 Task: Look for products in the category "Canned Cocktails" that are on sale.
Action: Mouse moved to (866, 345)
Screenshot: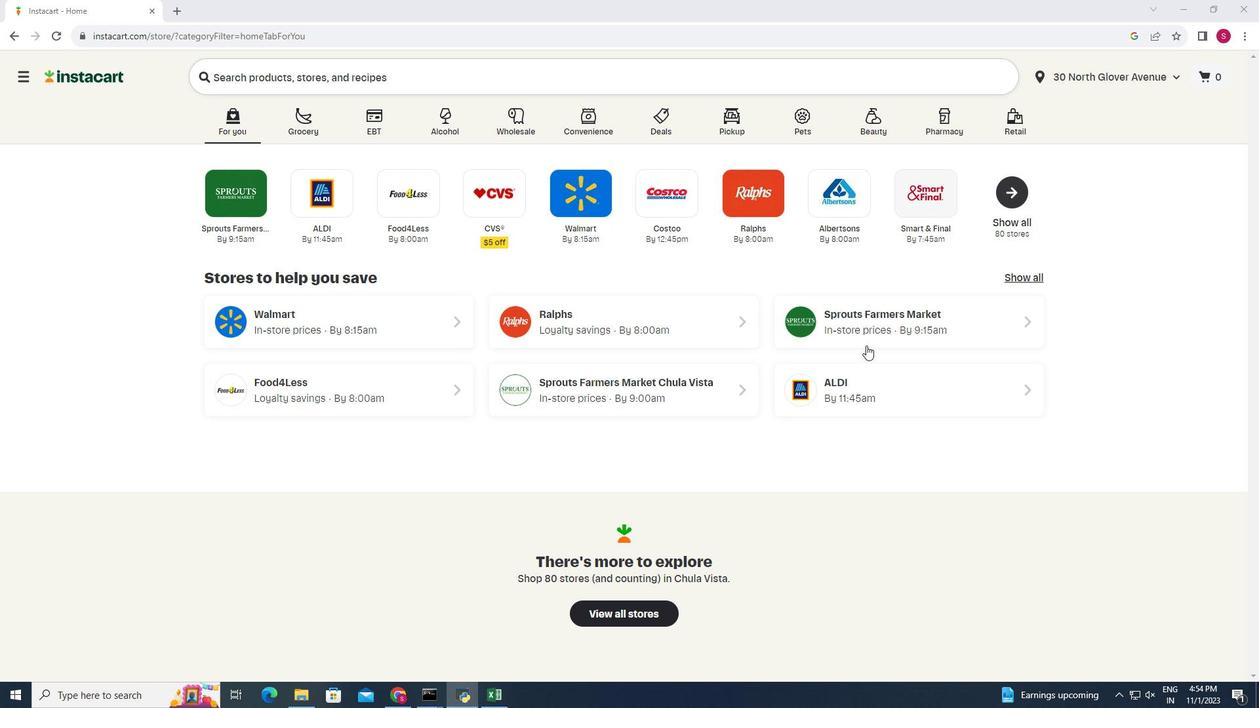 
Action: Mouse pressed left at (866, 345)
Screenshot: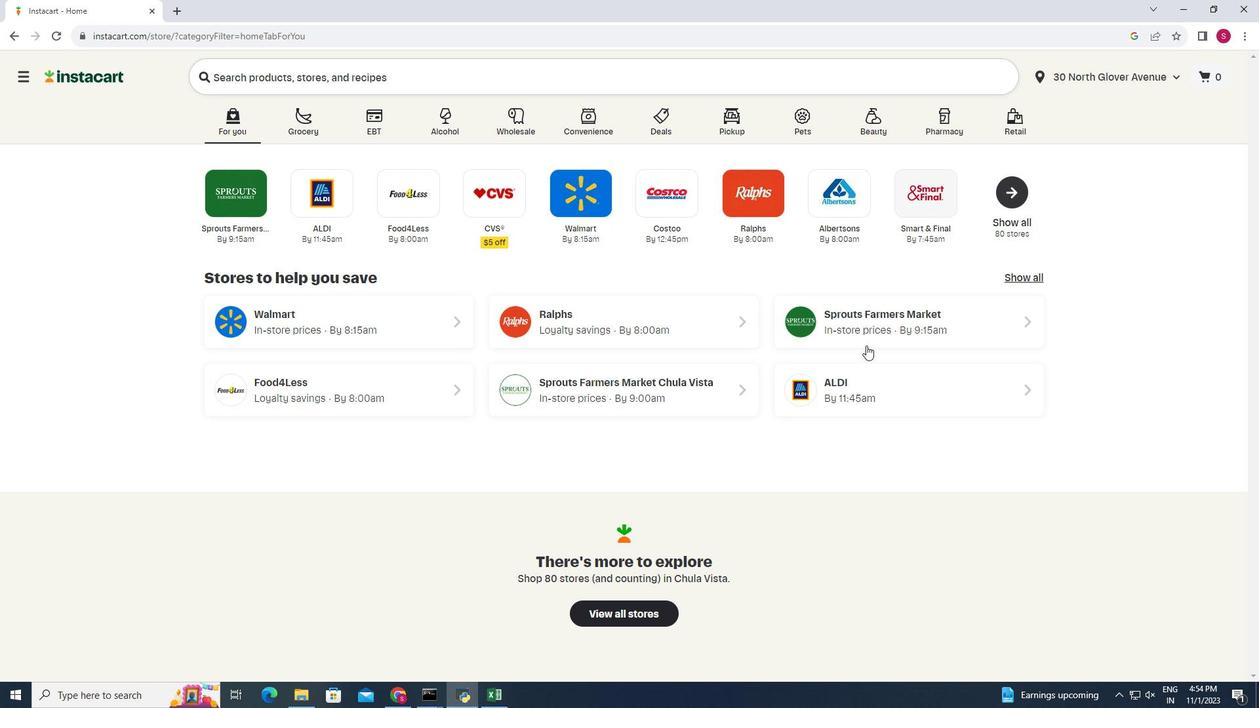 
Action: Mouse moved to (66, 649)
Screenshot: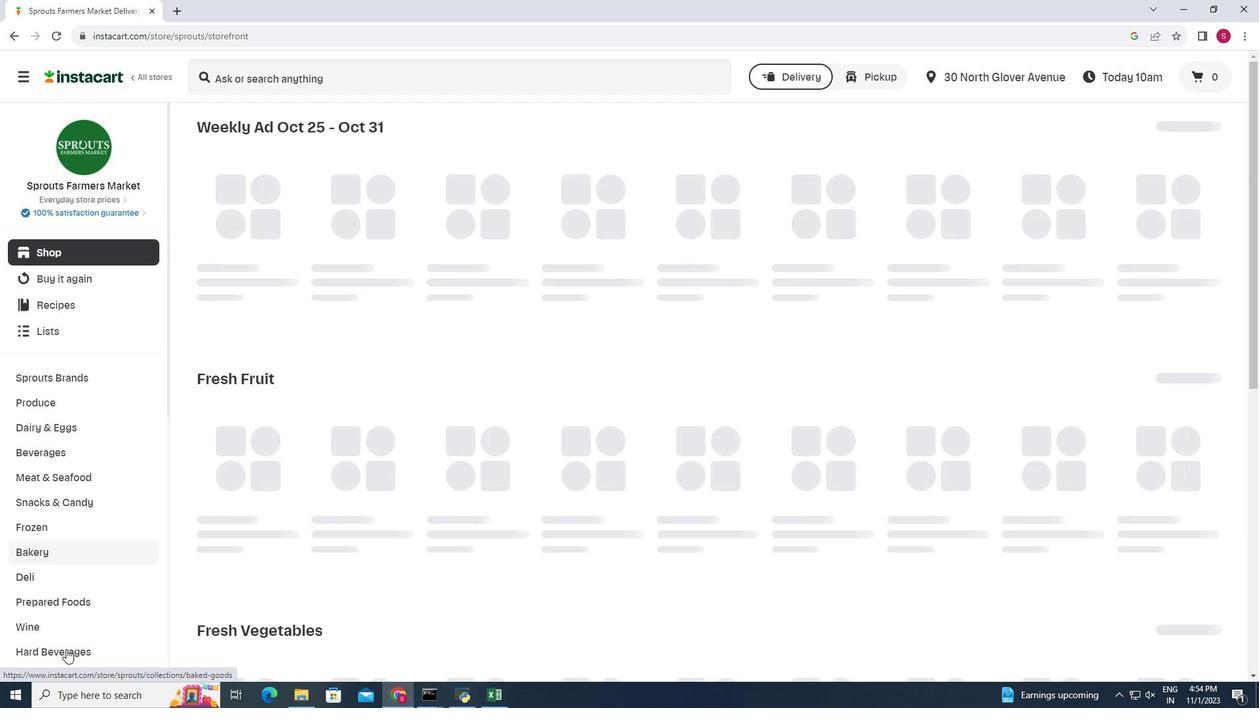 
Action: Mouse pressed left at (66, 649)
Screenshot: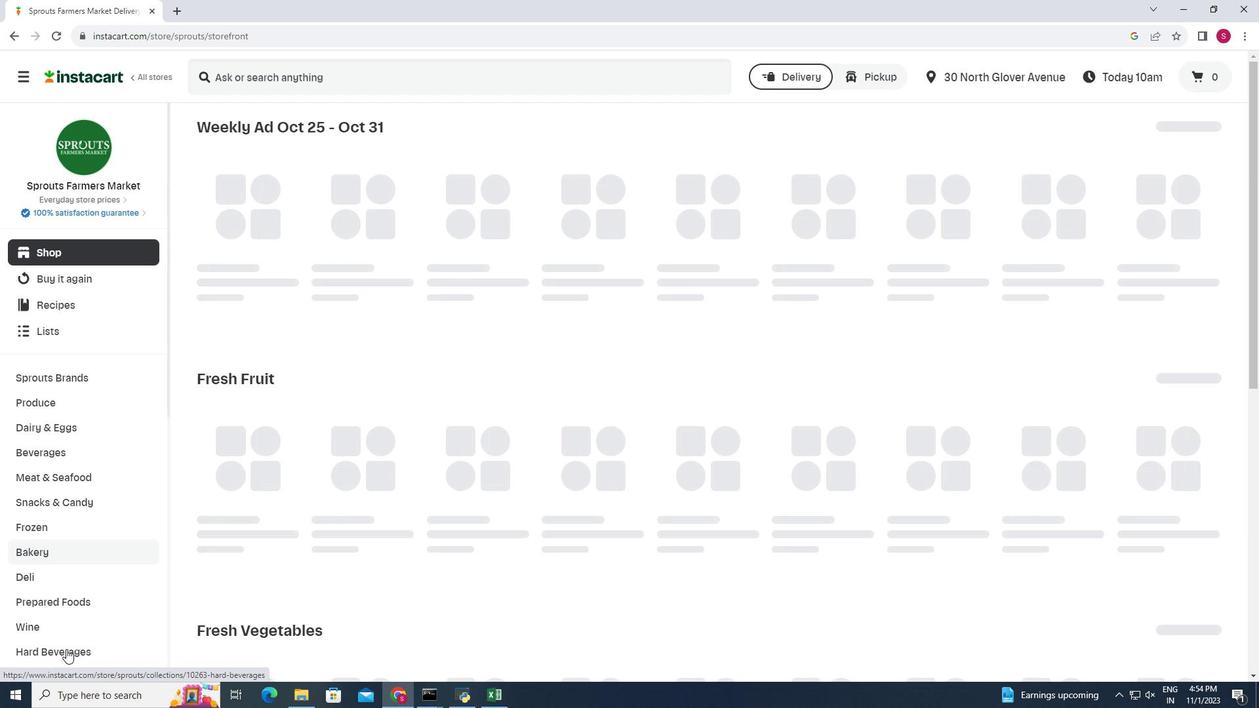 
Action: Mouse moved to (555, 160)
Screenshot: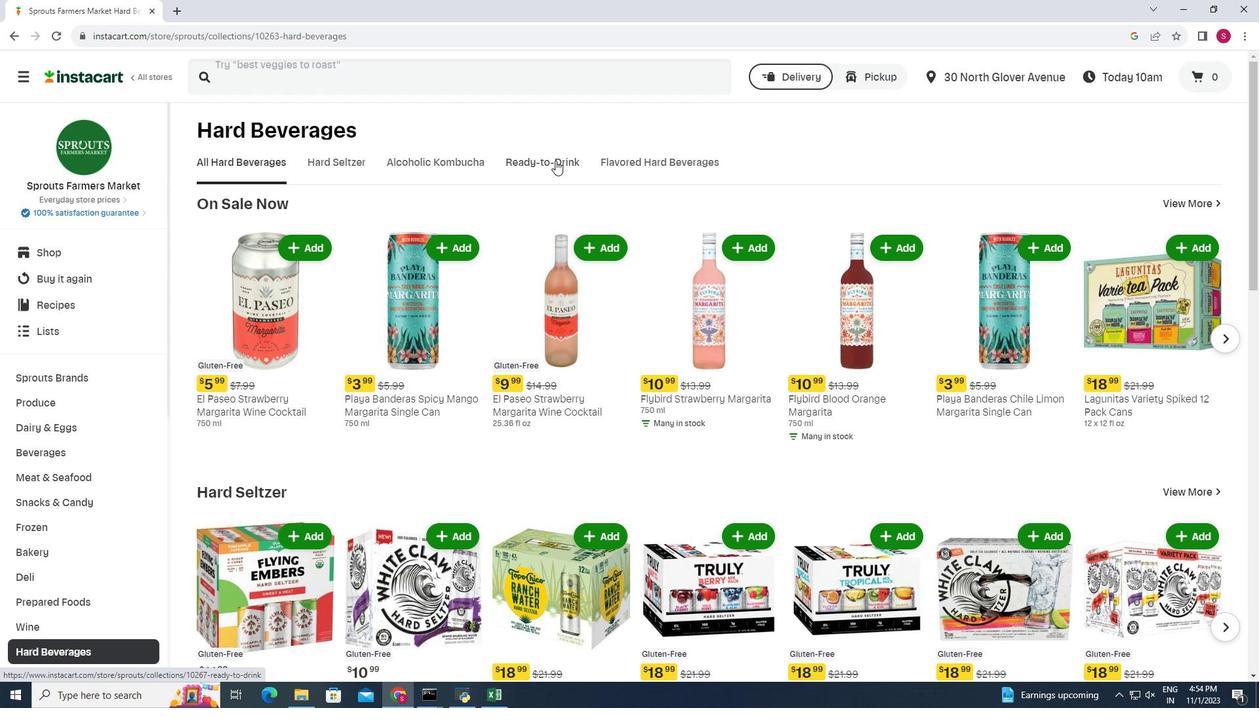 
Action: Mouse pressed left at (555, 160)
Screenshot: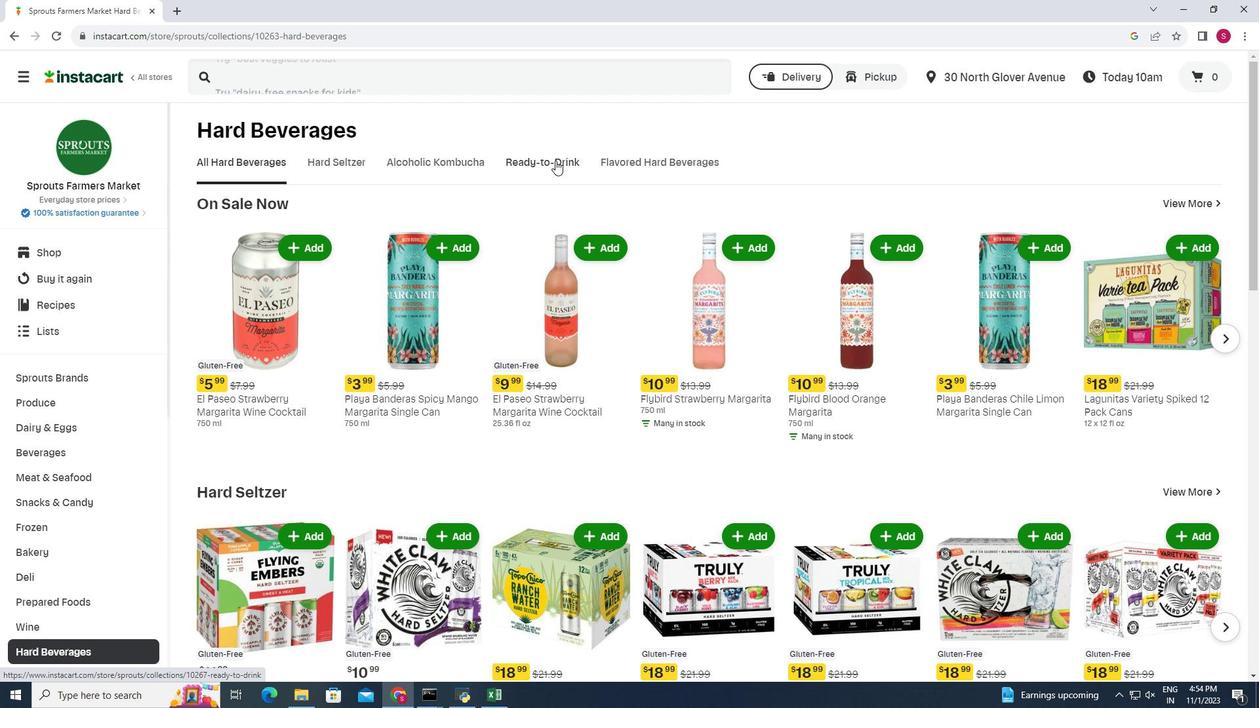 
Action: Mouse moved to (308, 381)
Screenshot: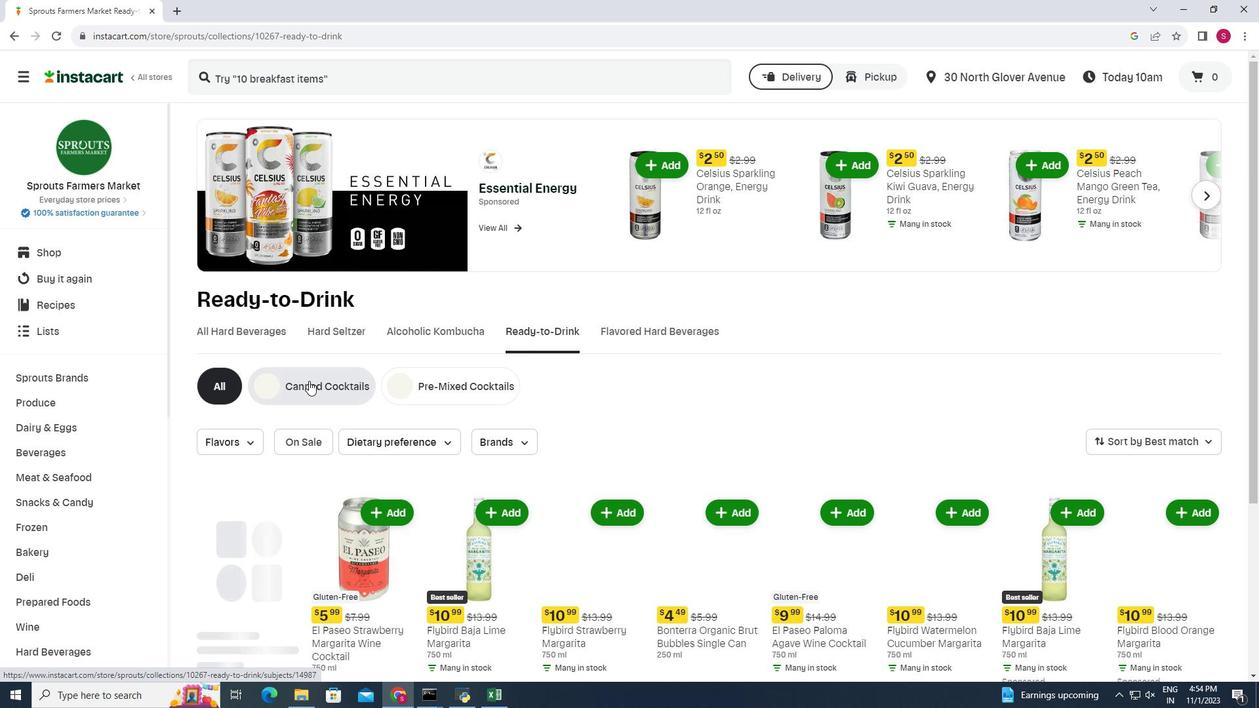
Action: Mouse pressed left at (308, 381)
Screenshot: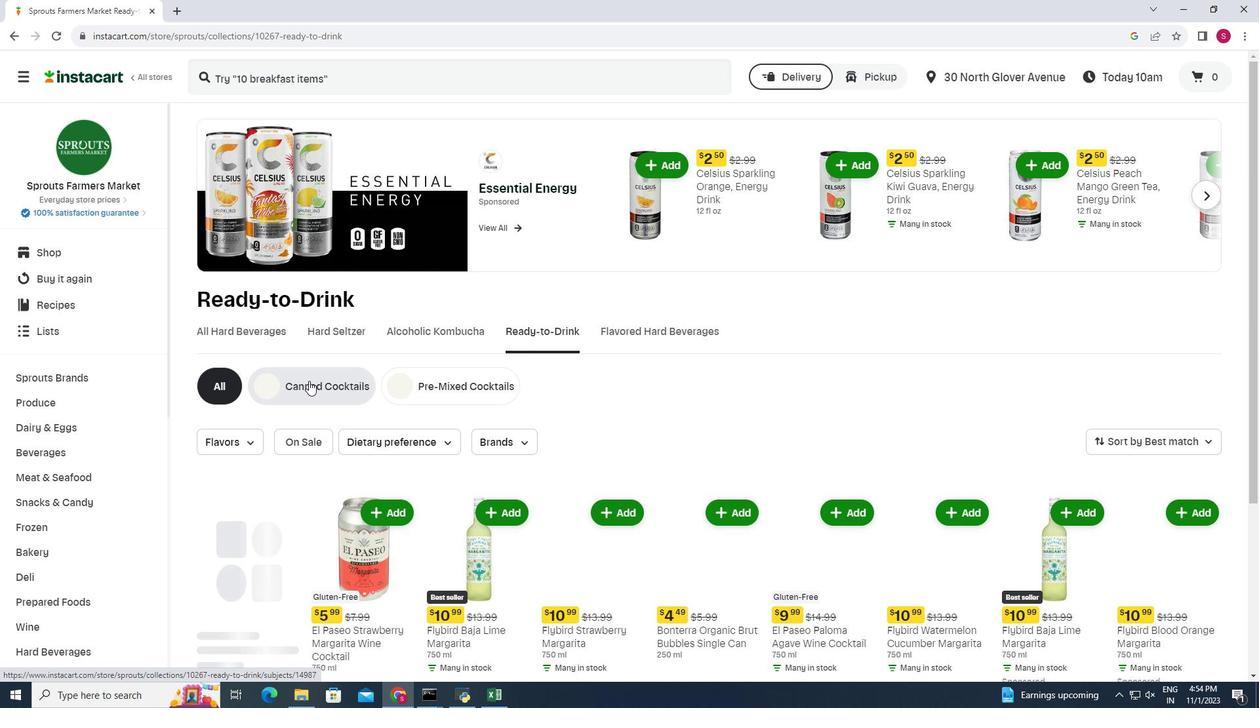 
Action: Mouse moved to (227, 443)
Screenshot: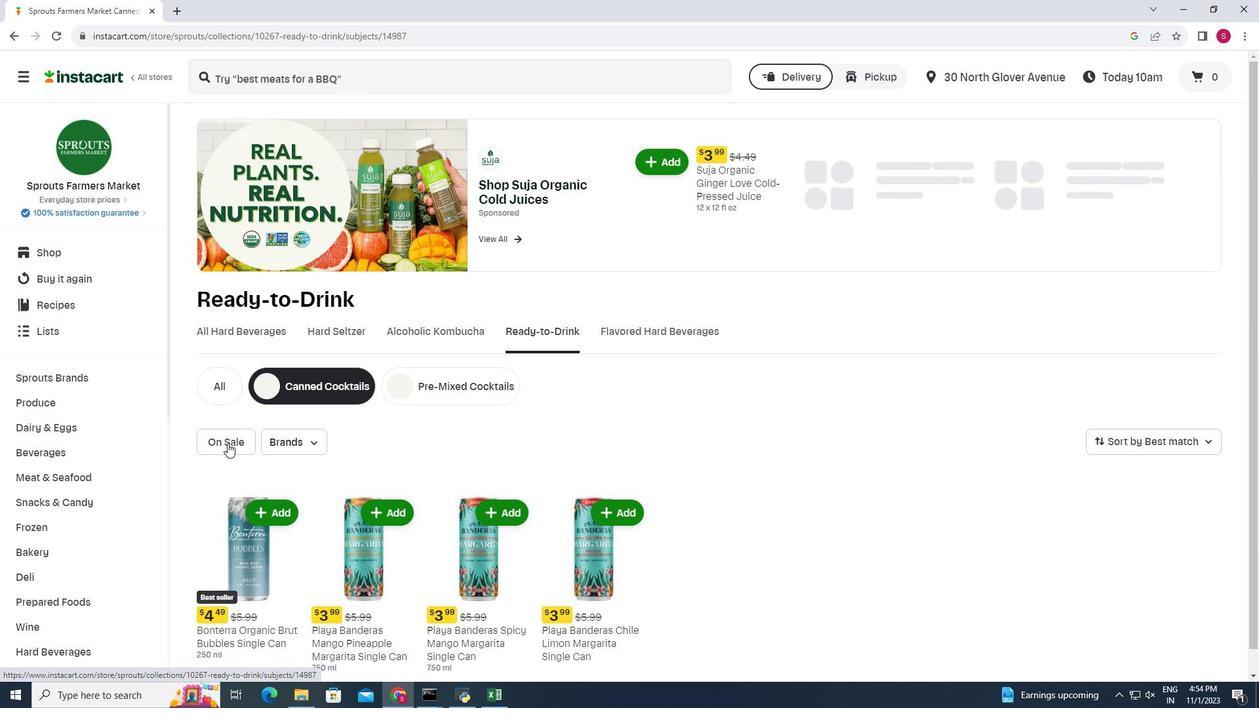 
Action: Mouse pressed left at (227, 443)
Screenshot: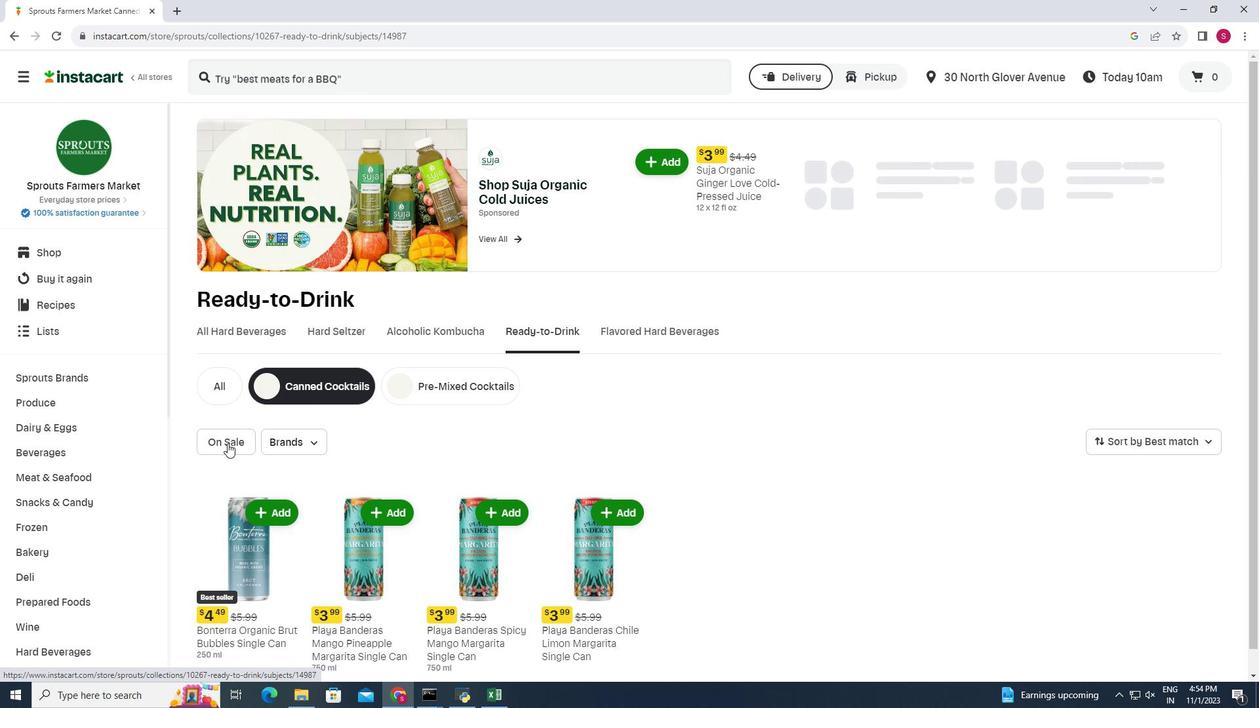 
Action: Mouse moved to (715, 473)
Screenshot: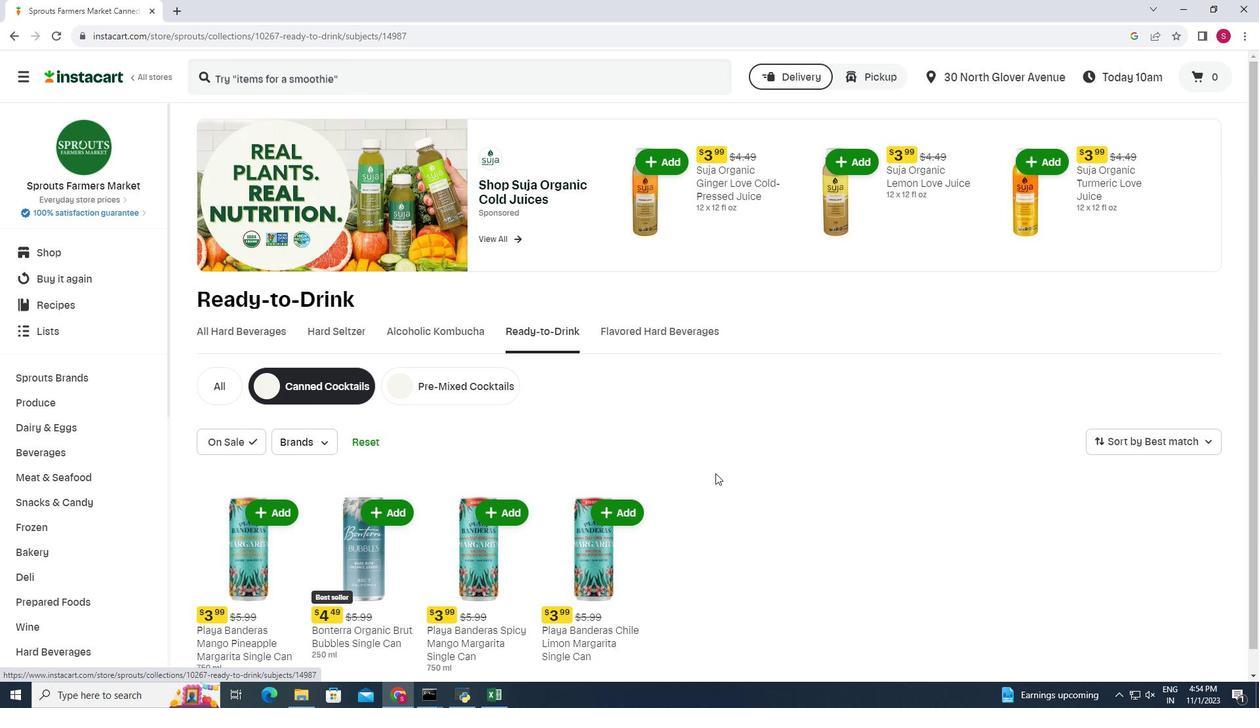 
Action: Mouse scrolled (715, 472) with delta (0, 0)
Screenshot: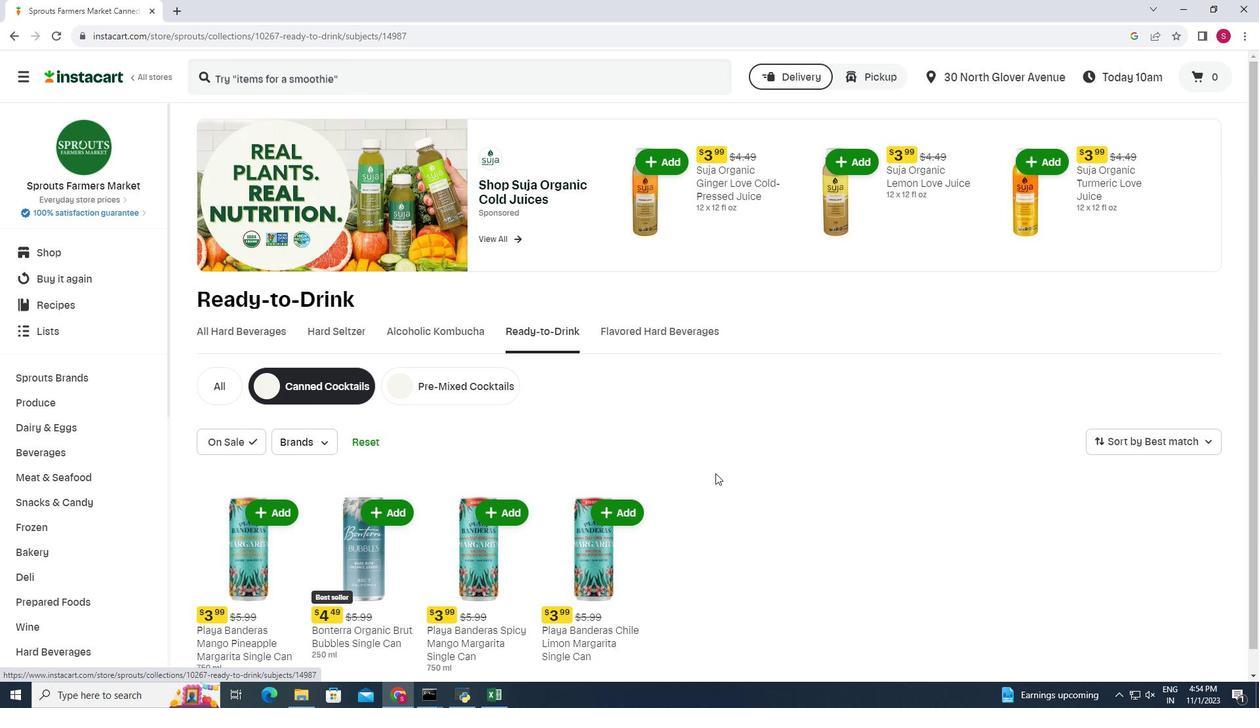 
Action: Mouse scrolled (715, 472) with delta (0, 0)
Screenshot: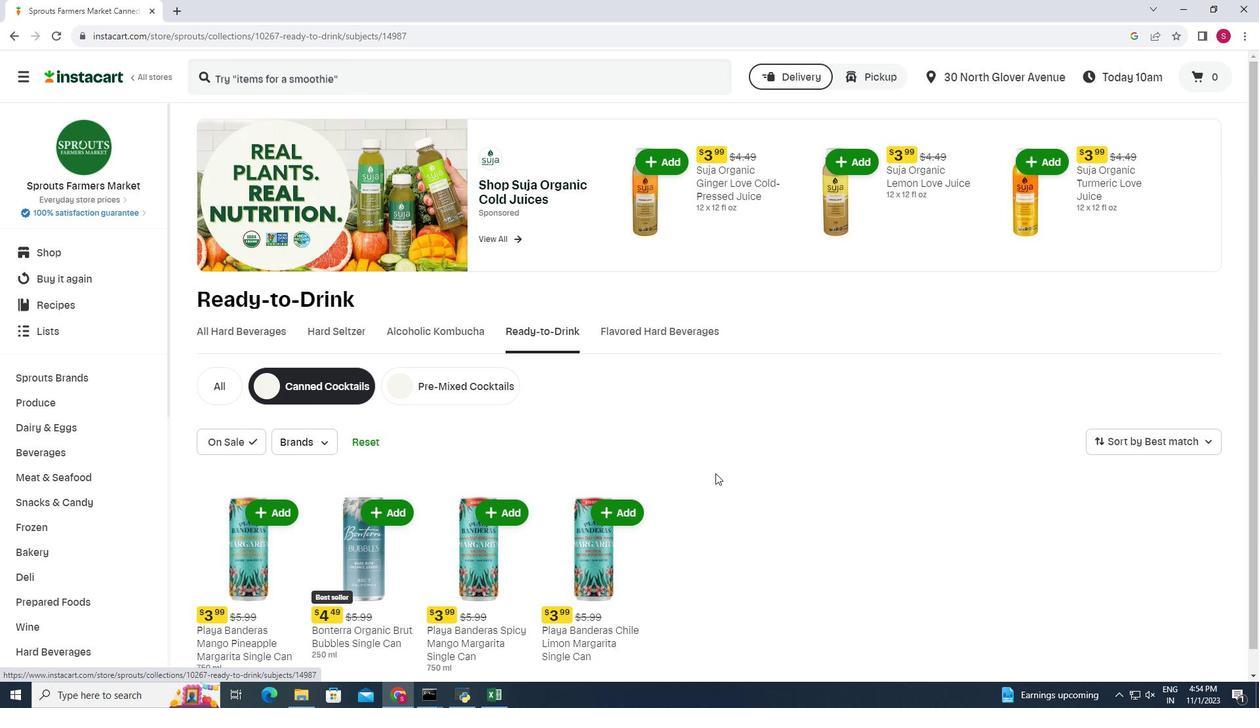 
Action: Mouse scrolled (715, 472) with delta (0, 0)
Screenshot: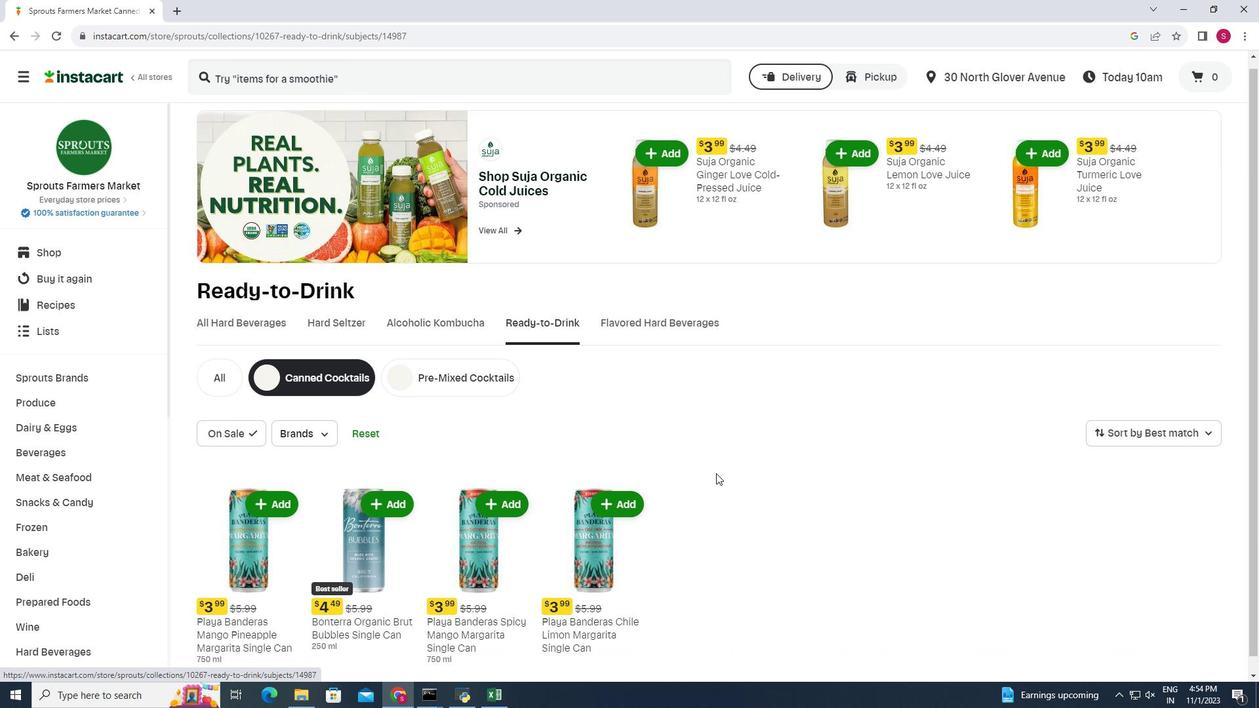 
Action: Mouse scrolled (715, 472) with delta (0, 0)
Screenshot: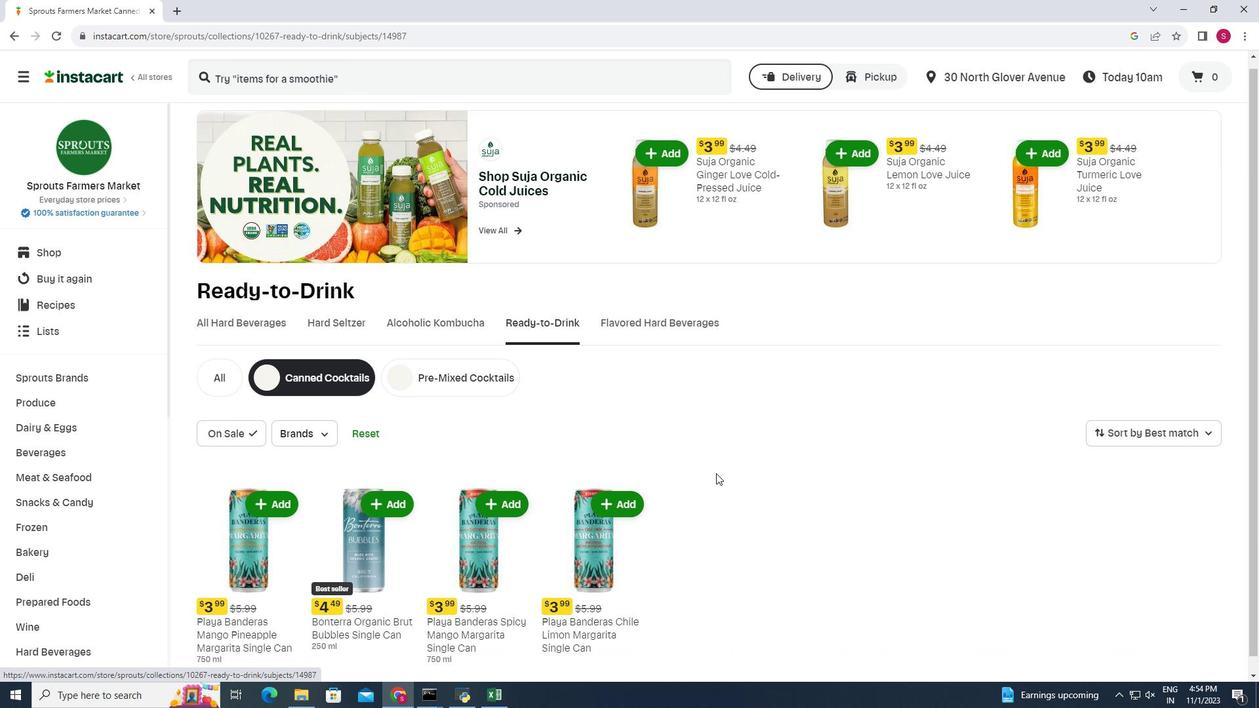 
Action: Mouse scrolled (715, 472) with delta (0, 0)
Screenshot: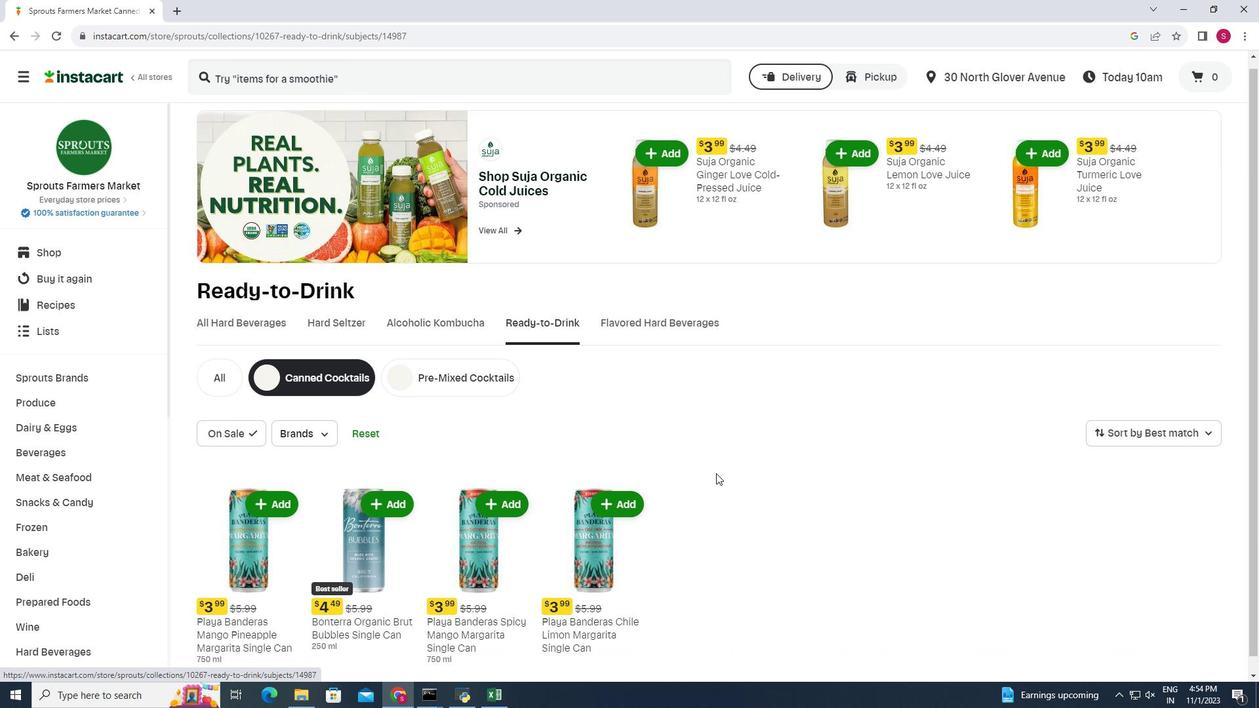 
Action: Mouse moved to (716, 473)
Screenshot: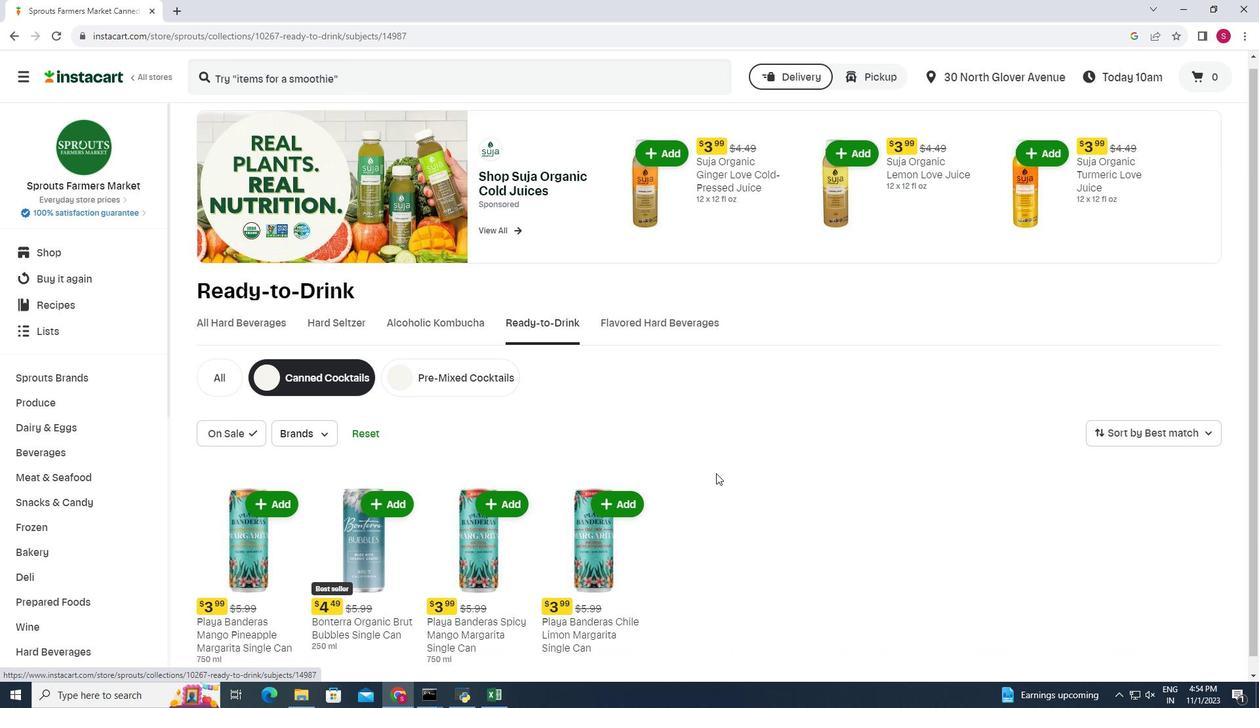 
Action: Mouse scrolled (716, 472) with delta (0, 0)
Screenshot: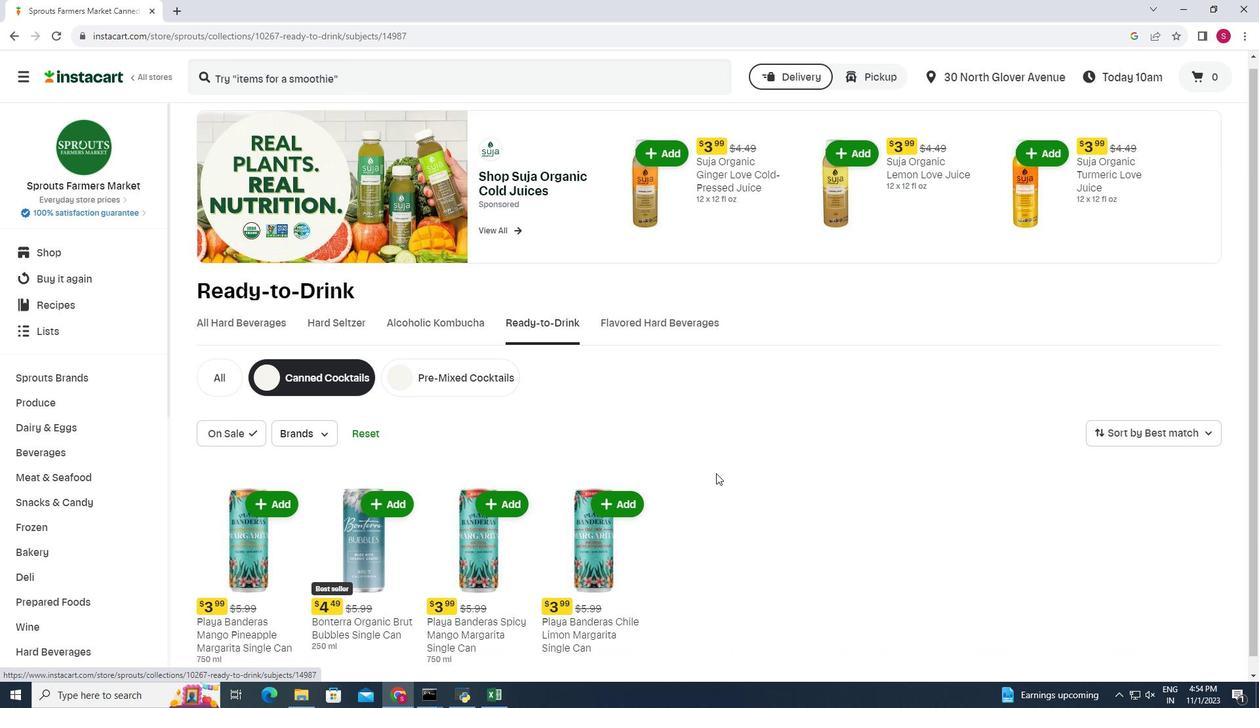 
Action: Mouse moved to (716, 473)
Screenshot: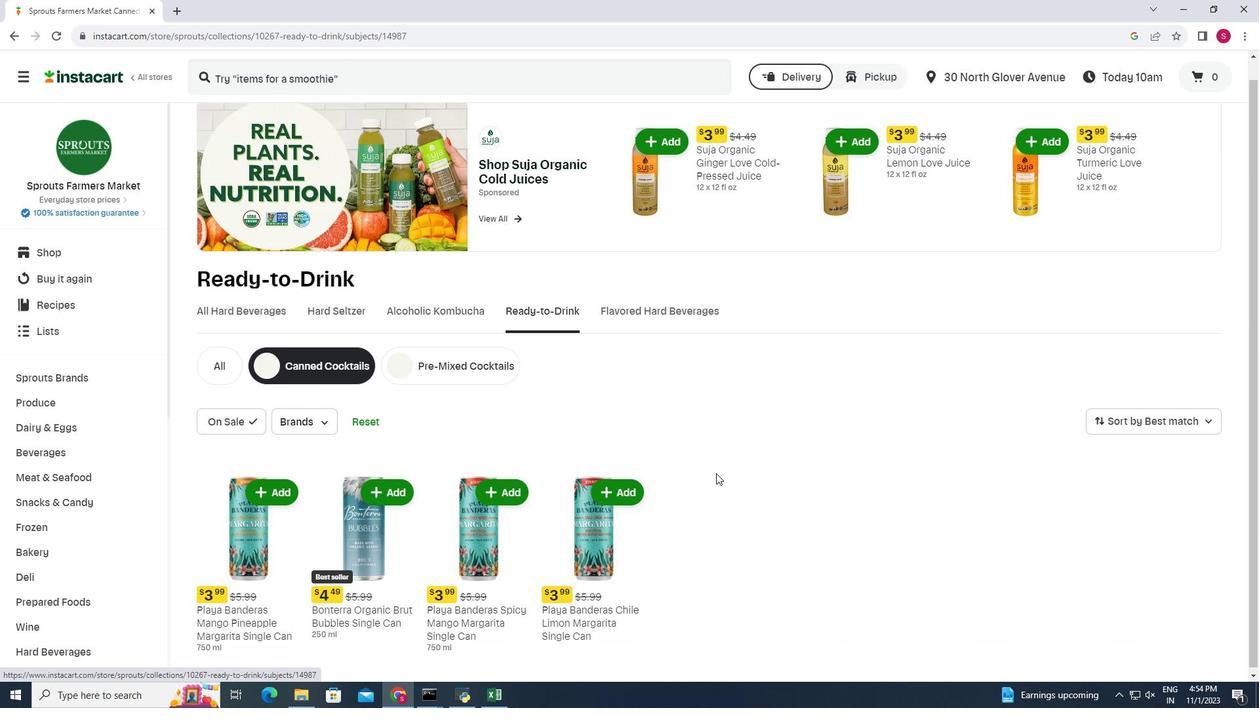 
